 Task: Create a due date automation trigger when advanced on, on the monday of the week a card is due add dates starting this week at 11:00 AM.
Action: Mouse moved to (1075, 89)
Screenshot: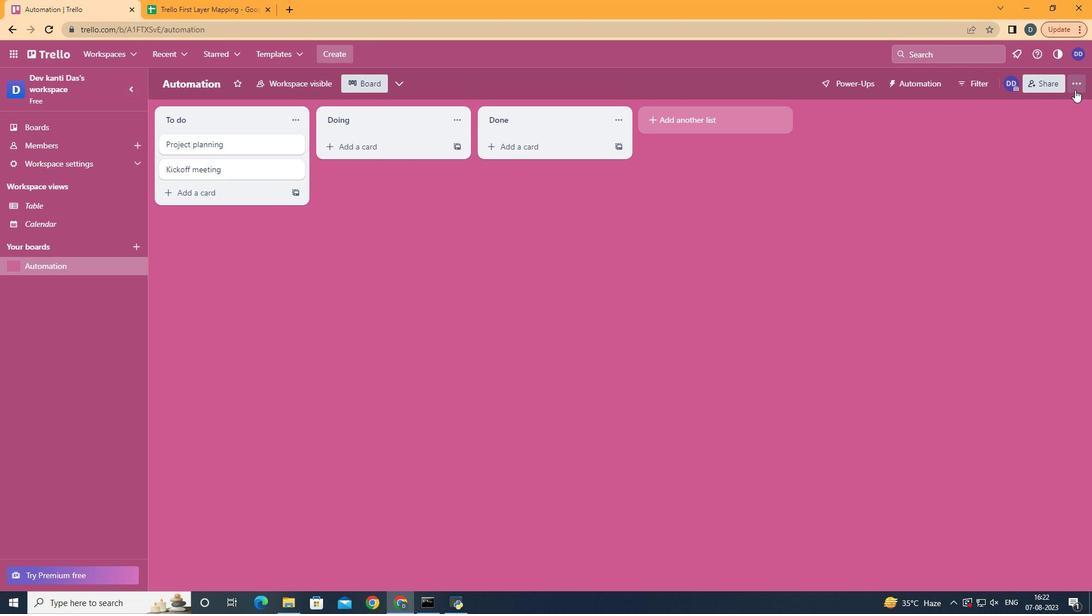 
Action: Mouse pressed left at (1075, 89)
Screenshot: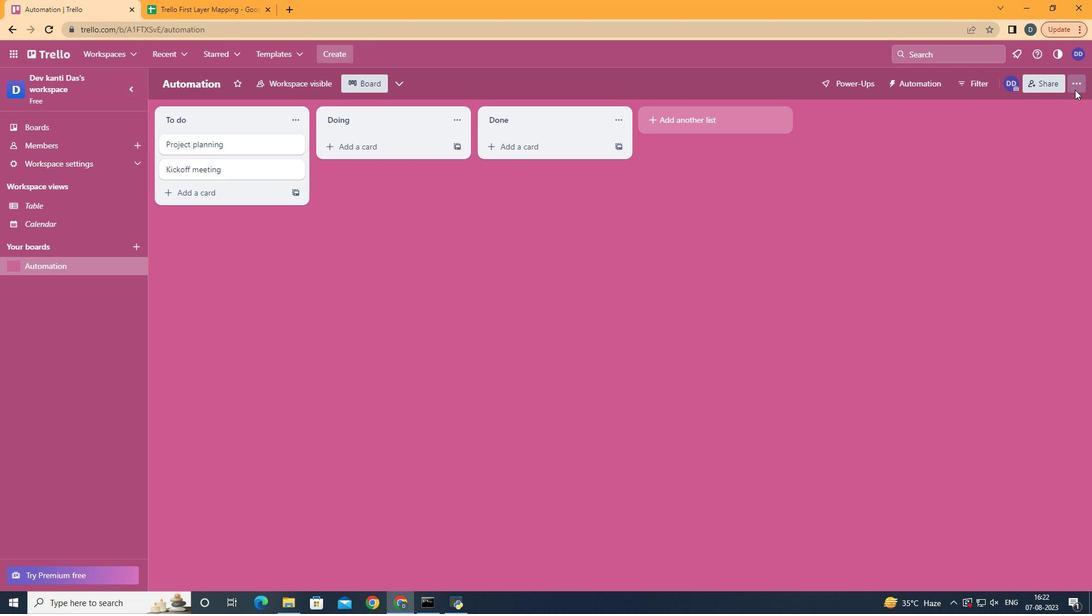 
Action: Mouse moved to (1004, 240)
Screenshot: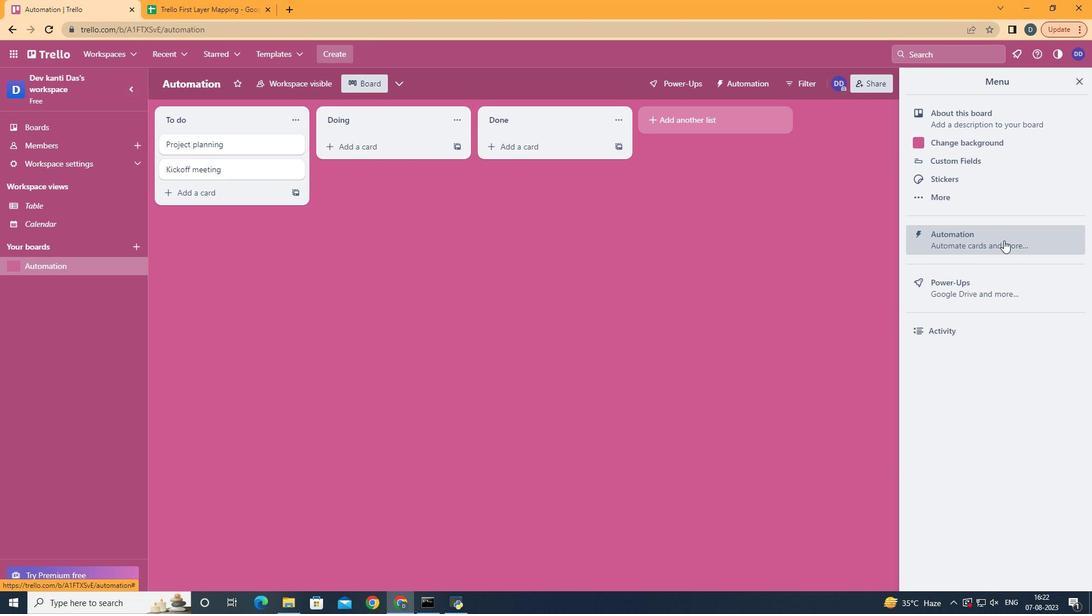 
Action: Mouse pressed left at (1004, 240)
Screenshot: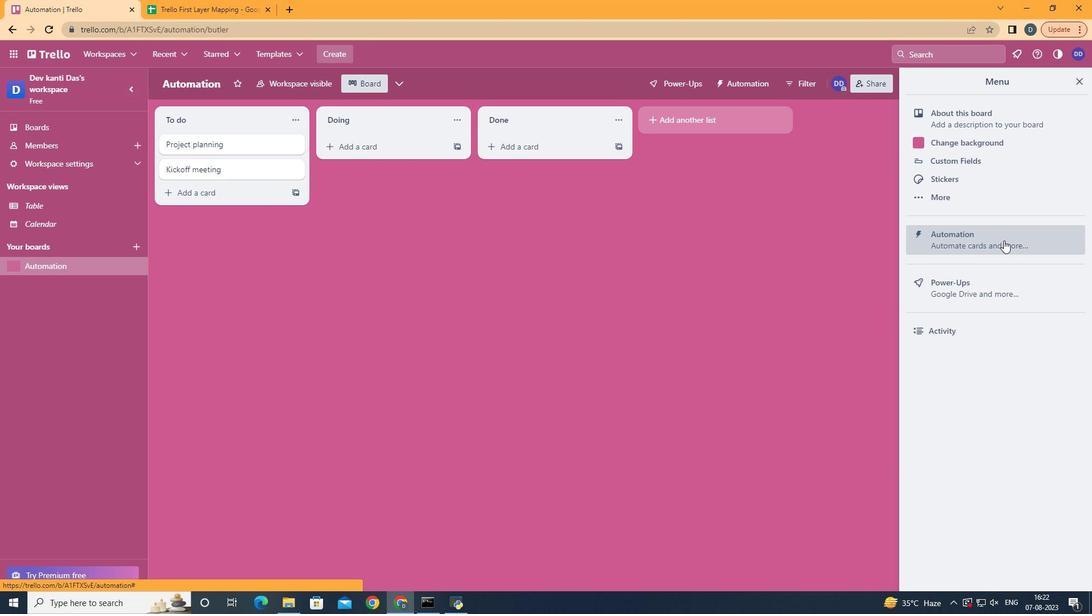 
Action: Mouse moved to (216, 232)
Screenshot: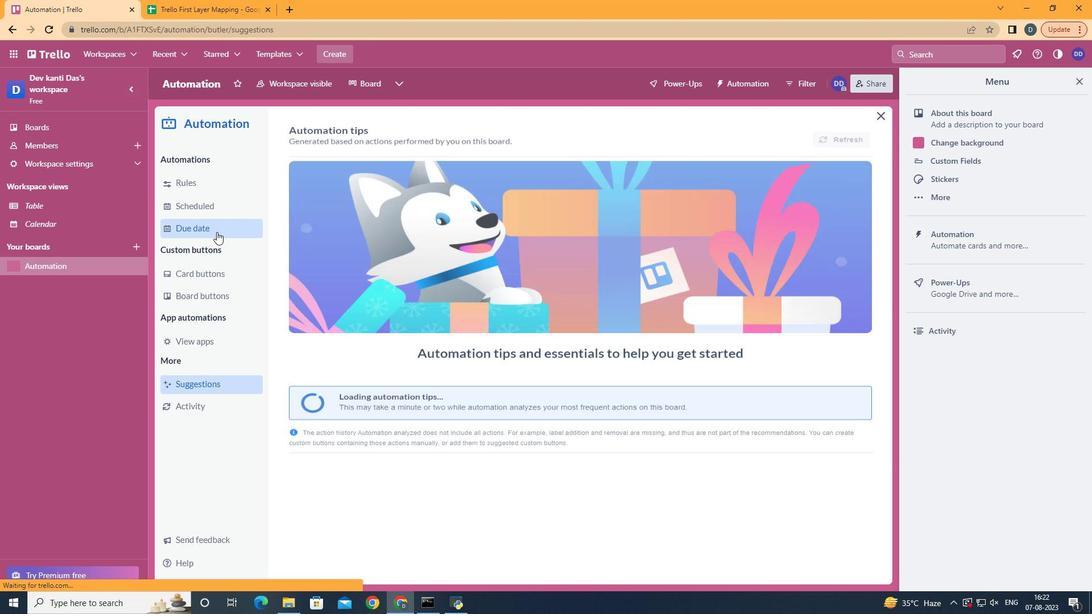 
Action: Mouse pressed left at (216, 232)
Screenshot: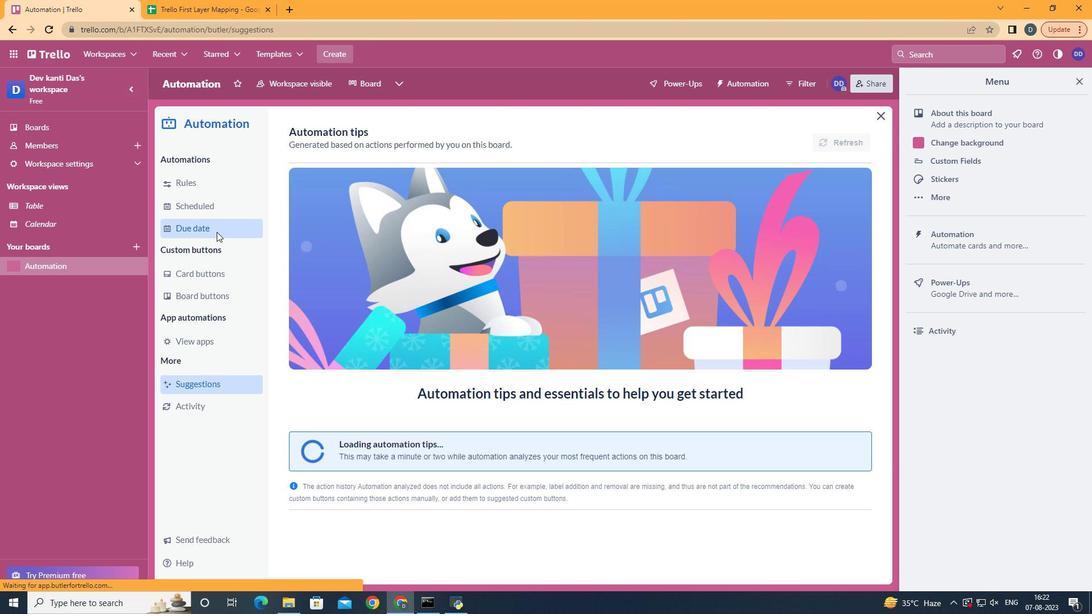 
Action: Mouse moved to (806, 138)
Screenshot: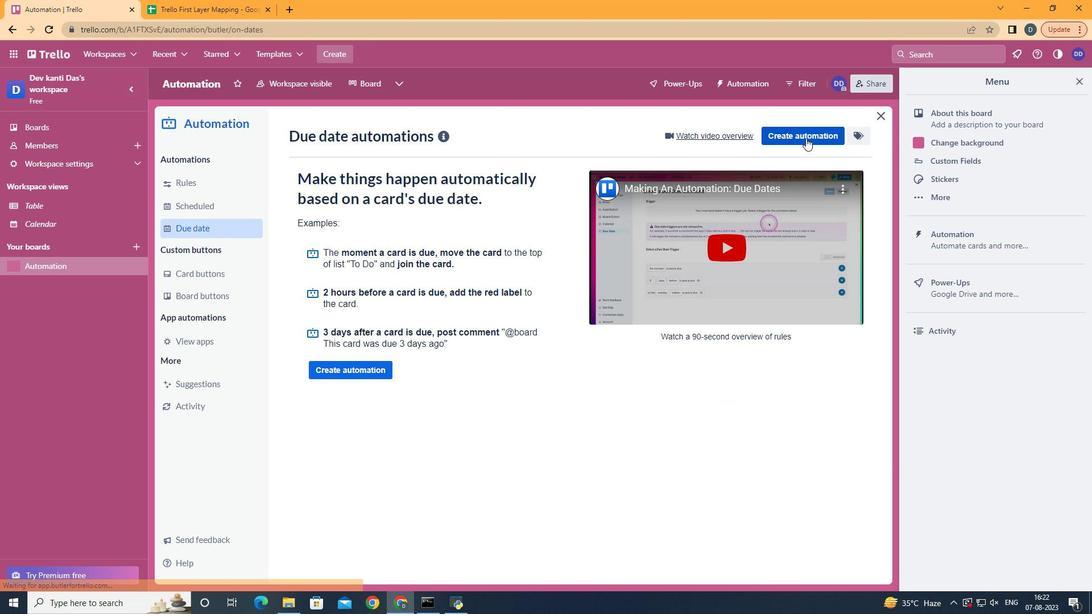 
Action: Mouse pressed left at (806, 138)
Screenshot: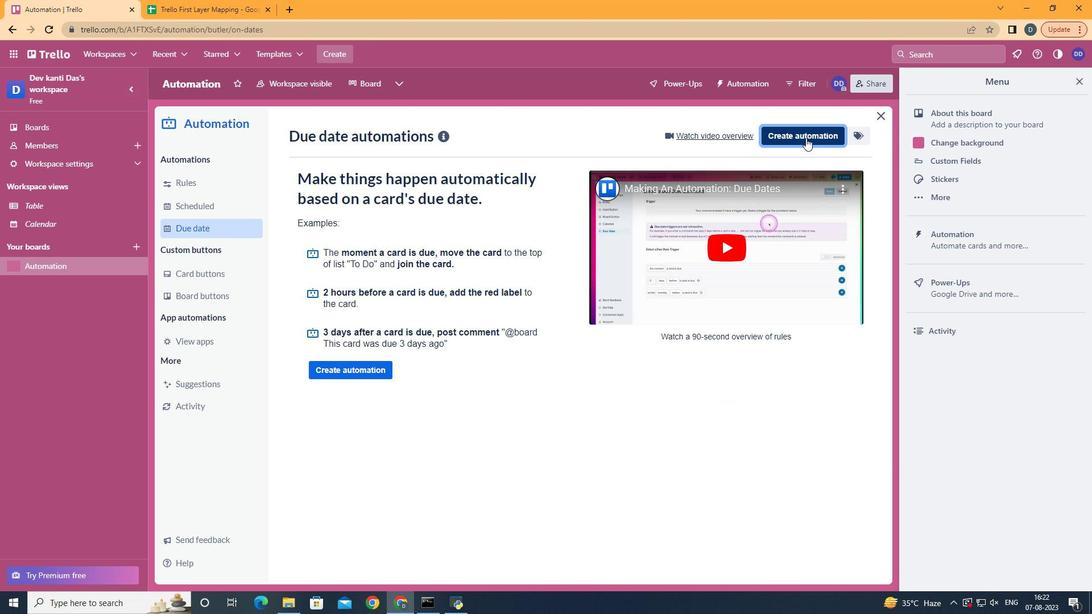 
Action: Mouse moved to (576, 248)
Screenshot: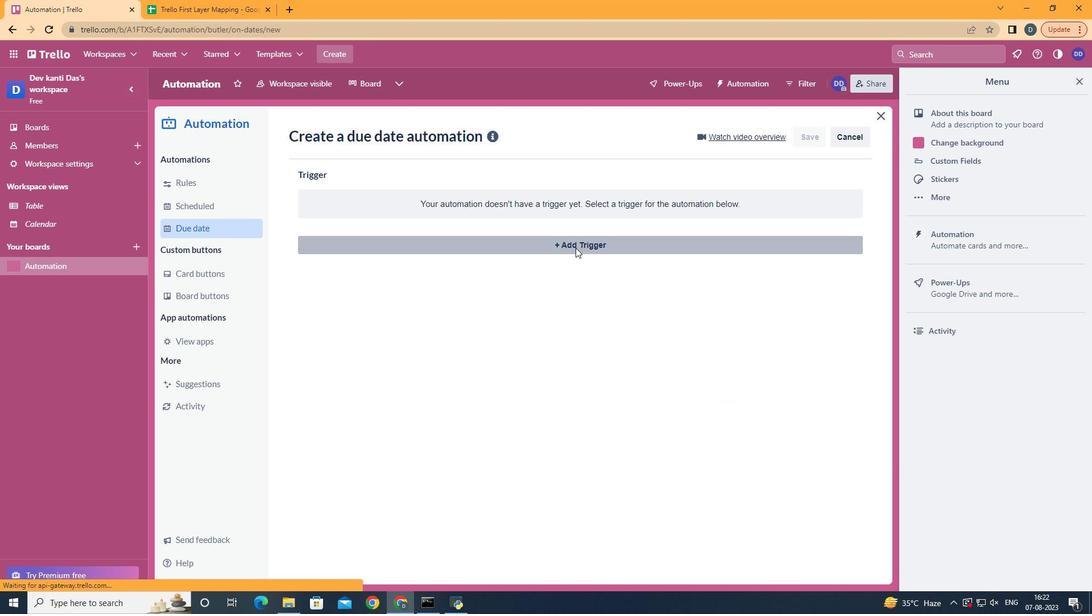 
Action: Mouse pressed left at (576, 248)
Screenshot: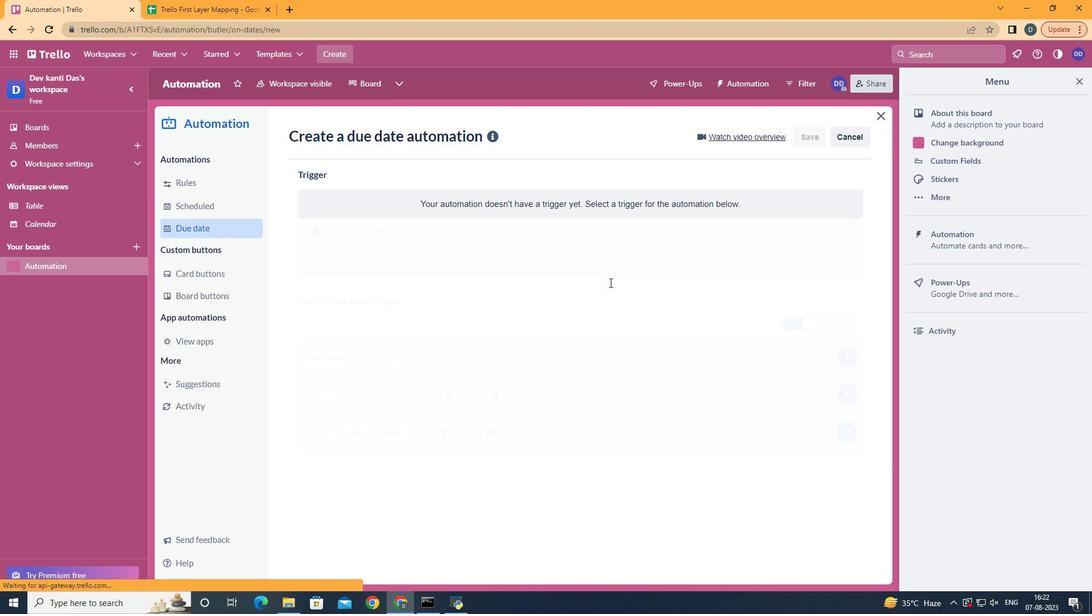 
Action: Mouse moved to (367, 295)
Screenshot: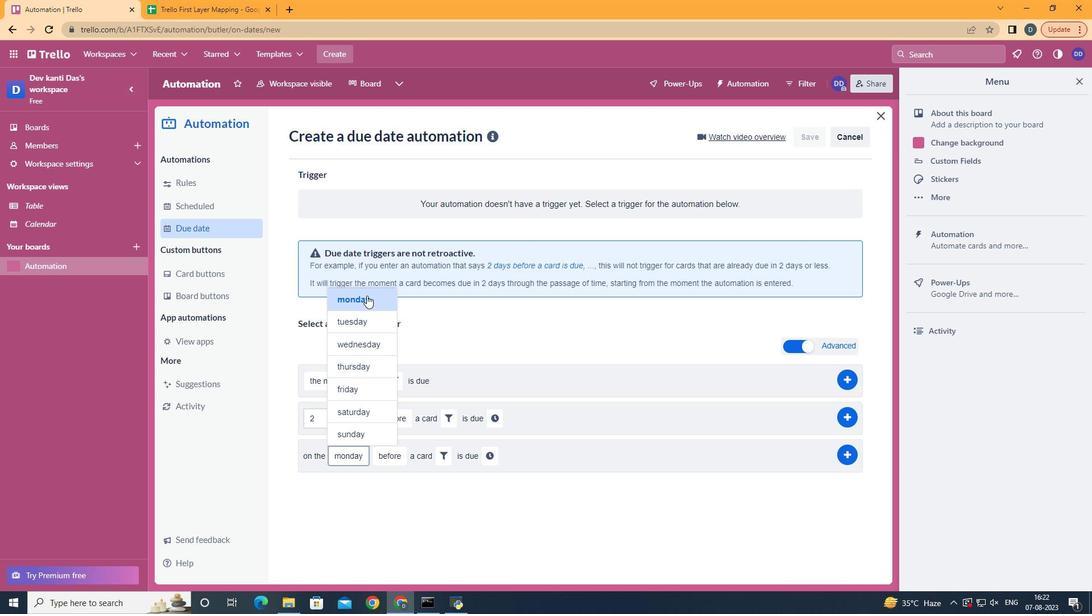 
Action: Mouse pressed left at (367, 295)
Screenshot: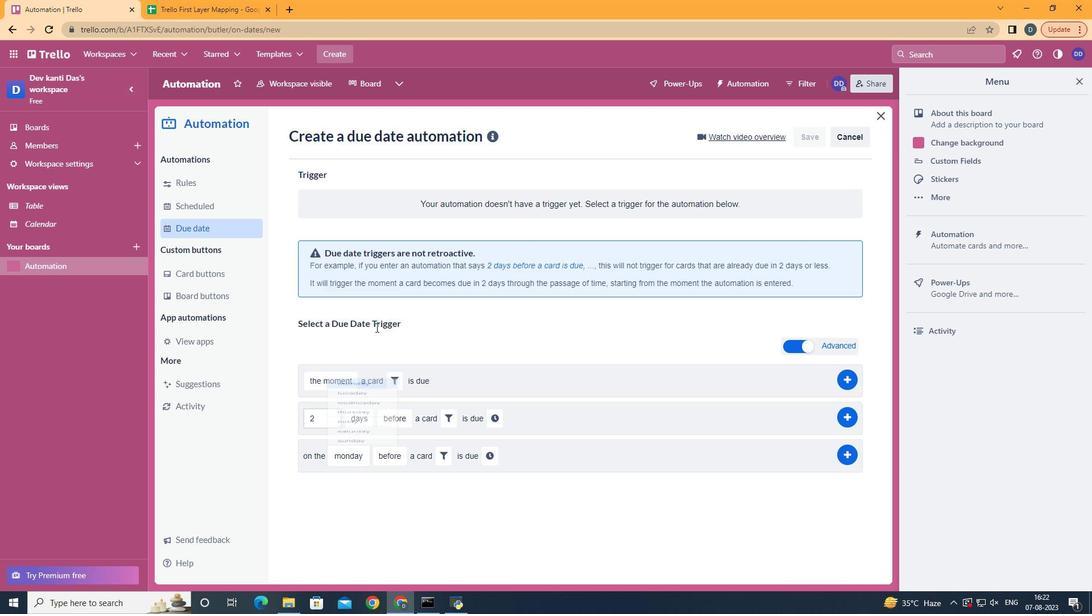 
Action: Mouse moved to (422, 516)
Screenshot: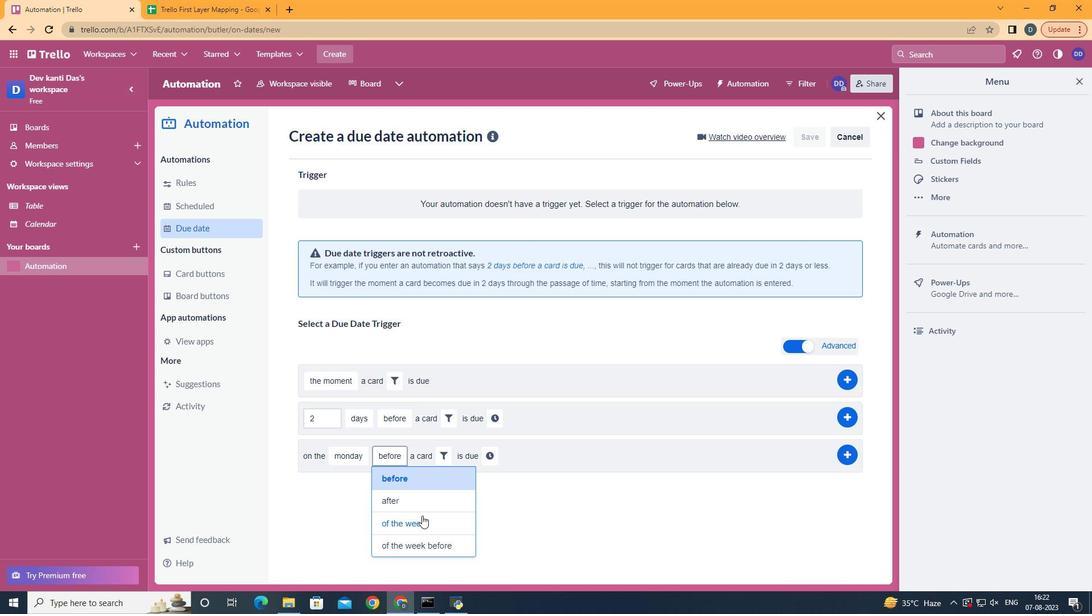 
Action: Mouse pressed left at (422, 516)
Screenshot: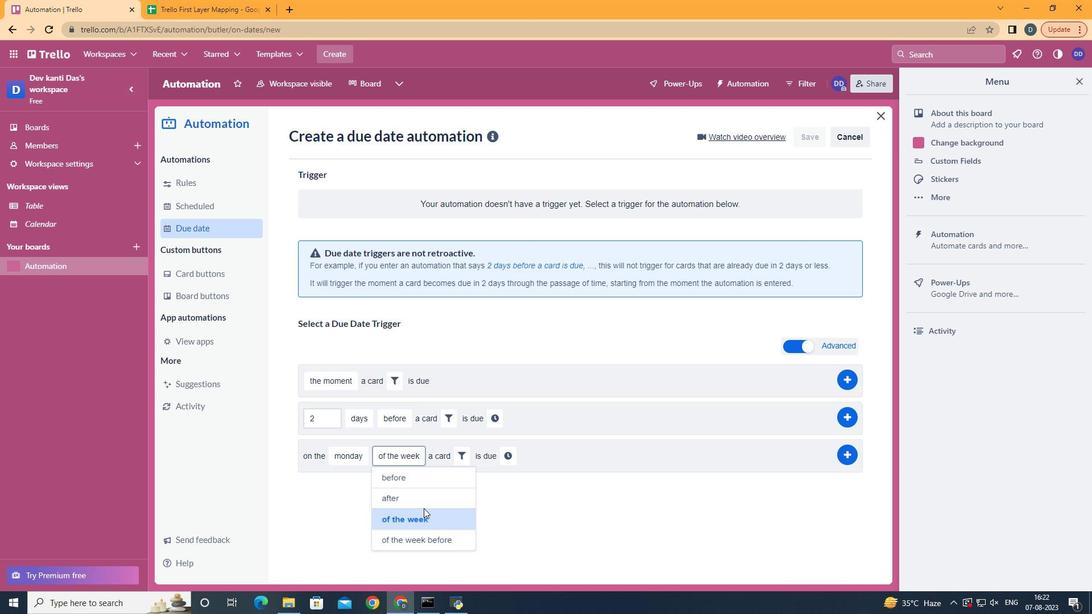 
Action: Mouse moved to (453, 459)
Screenshot: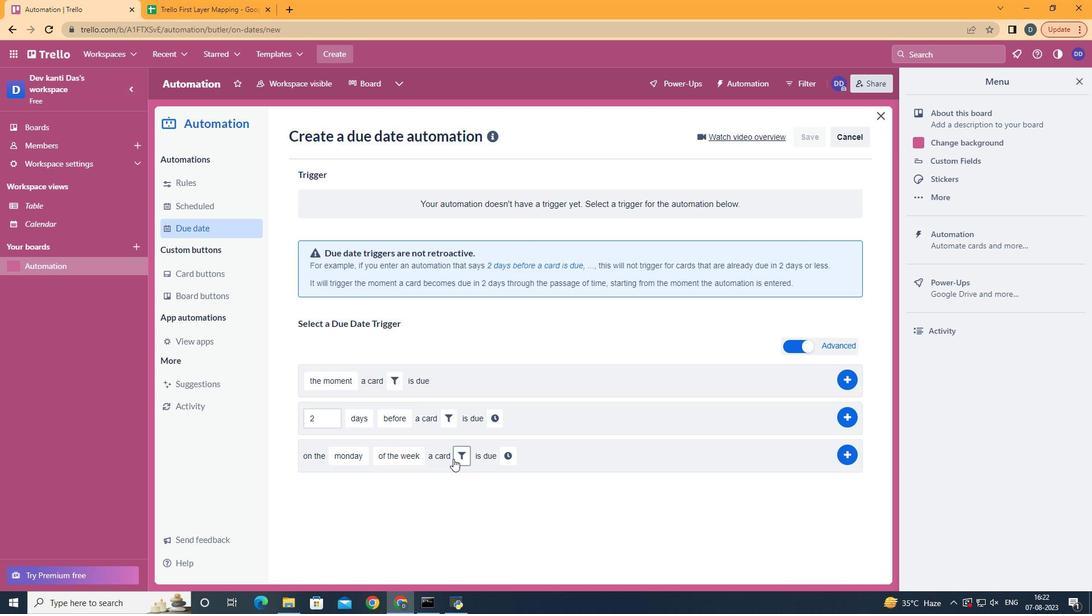 
Action: Mouse pressed left at (453, 459)
Screenshot: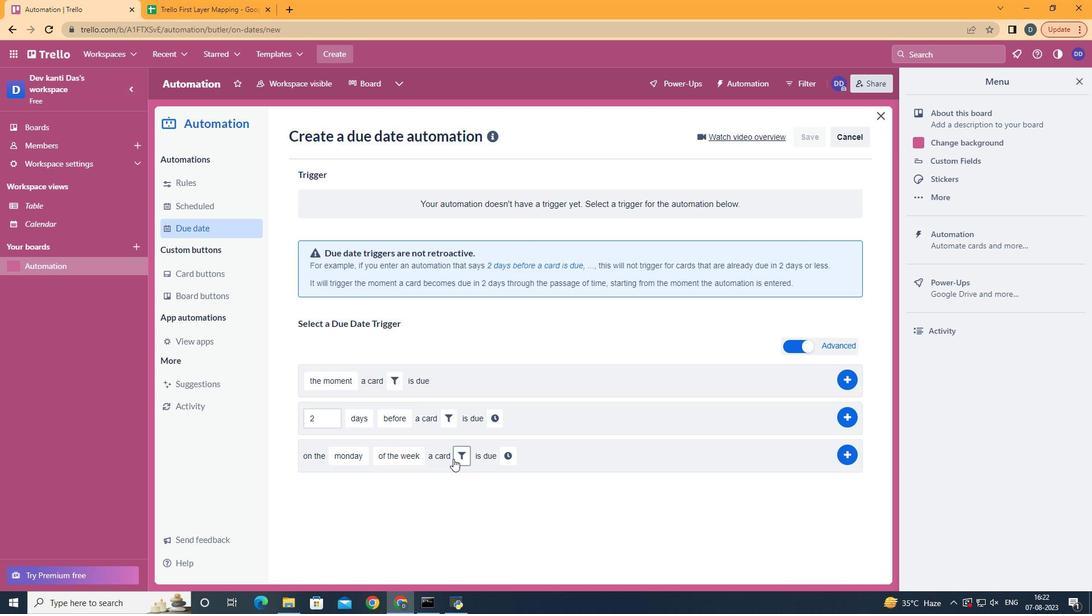 
Action: Mouse moved to (518, 493)
Screenshot: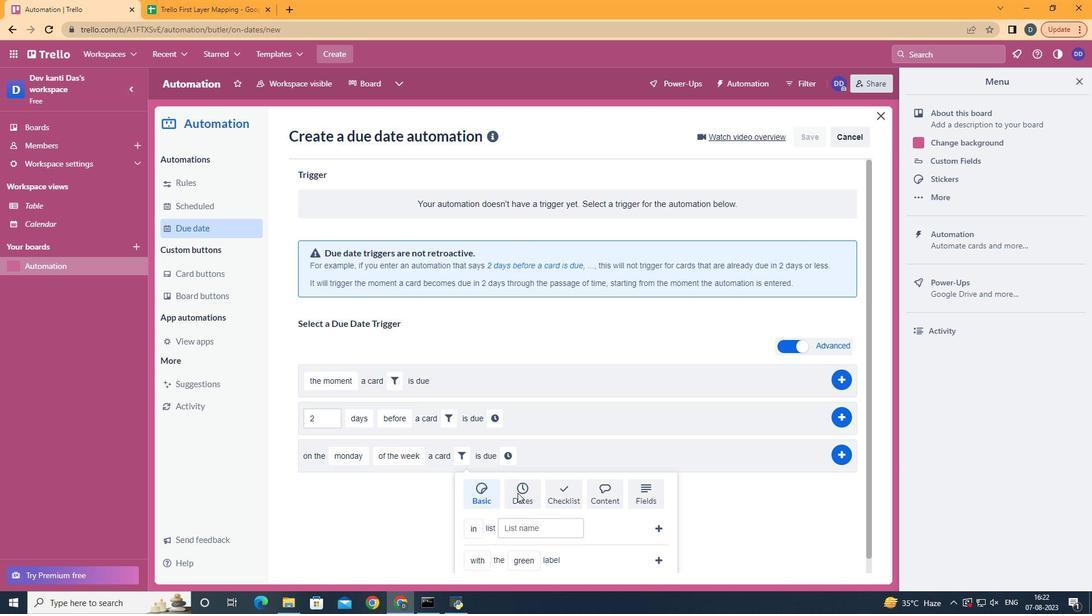 
Action: Mouse pressed left at (518, 493)
Screenshot: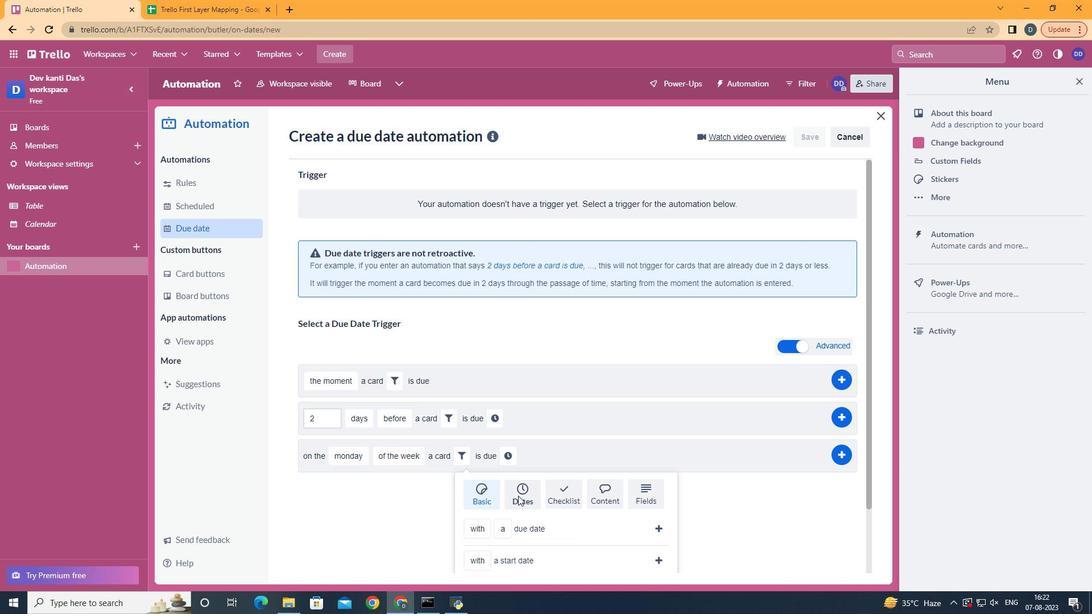 
Action: Mouse moved to (518, 496)
Screenshot: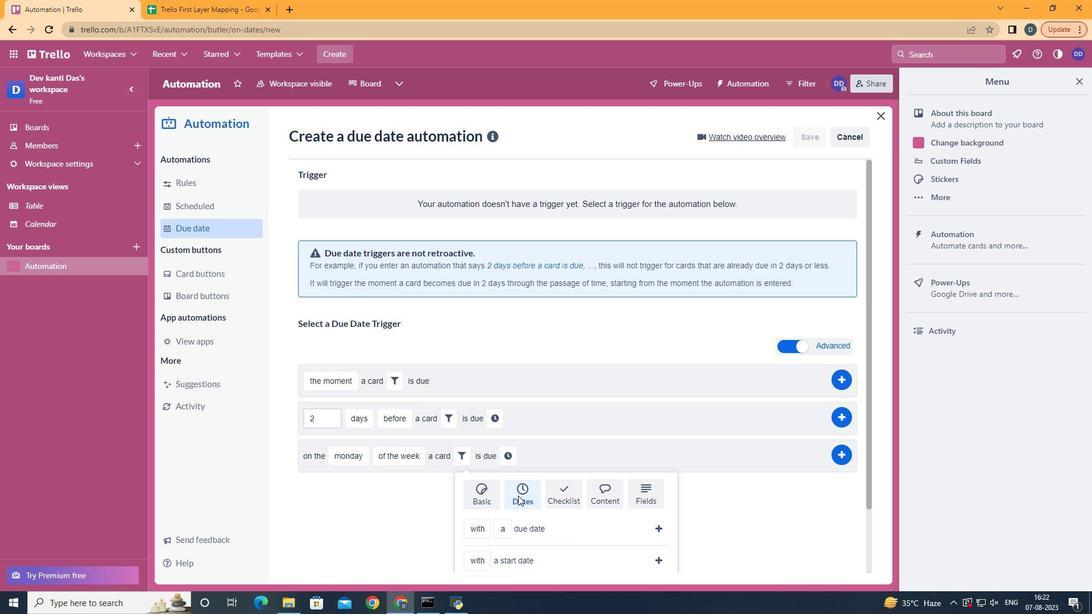 
Action: Mouse scrolled (518, 495) with delta (0, 0)
Screenshot: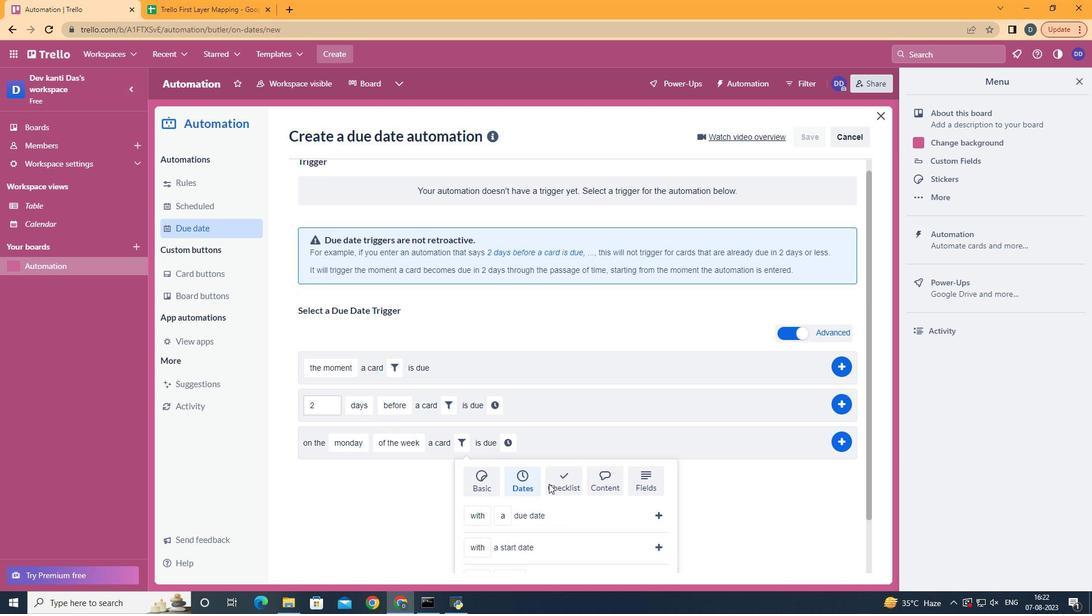 
Action: Mouse scrolled (518, 495) with delta (0, 0)
Screenshot: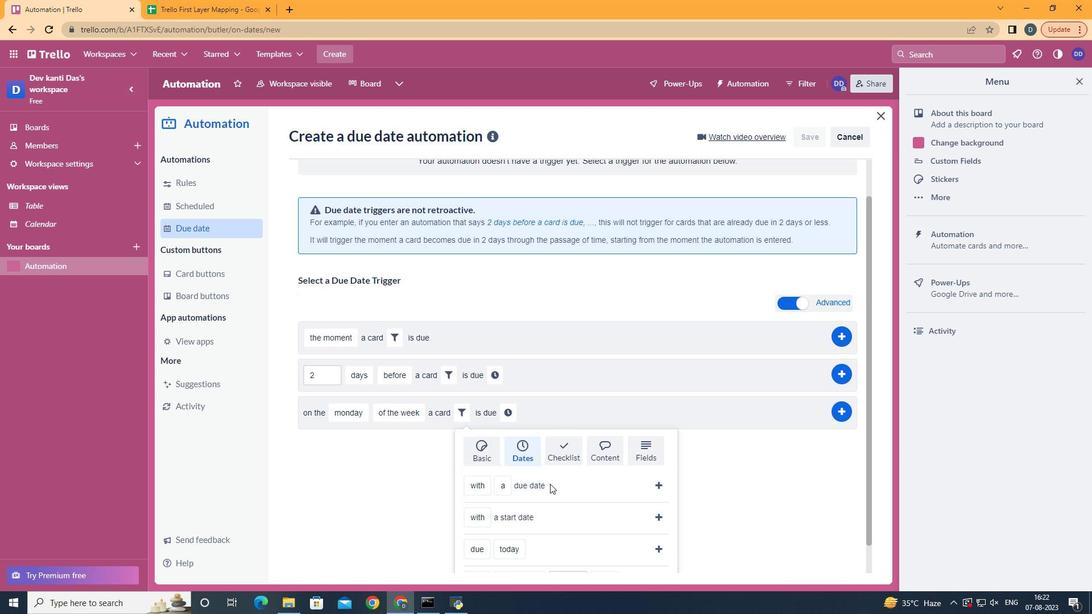 
Action: Mouse scrolled (518, 495) with delta (0, 0)
Screenshot: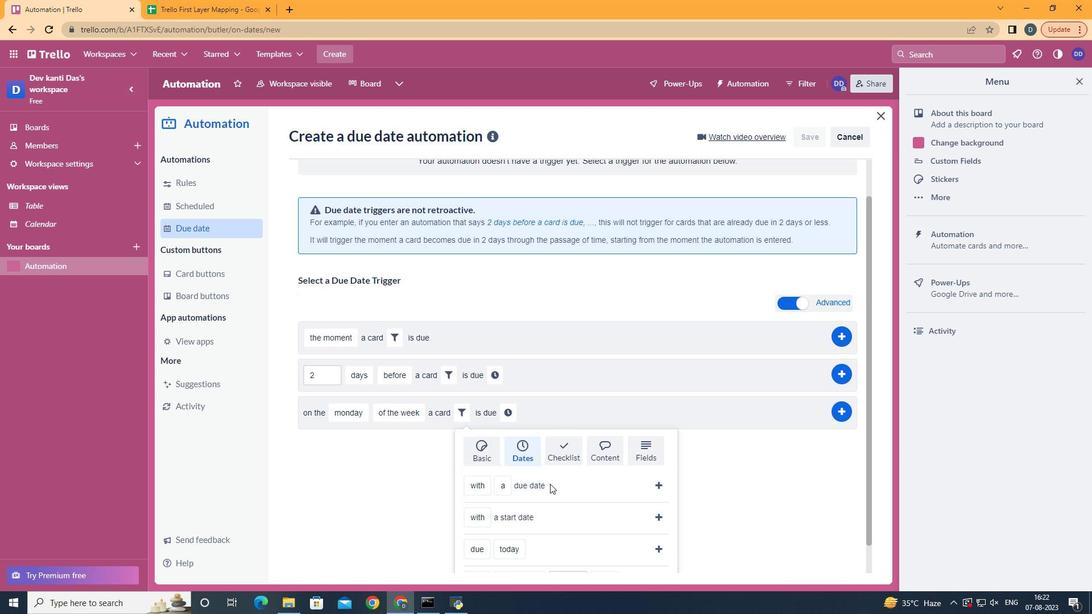 
Action: Mouse moved to (499, 475)
Screenshot: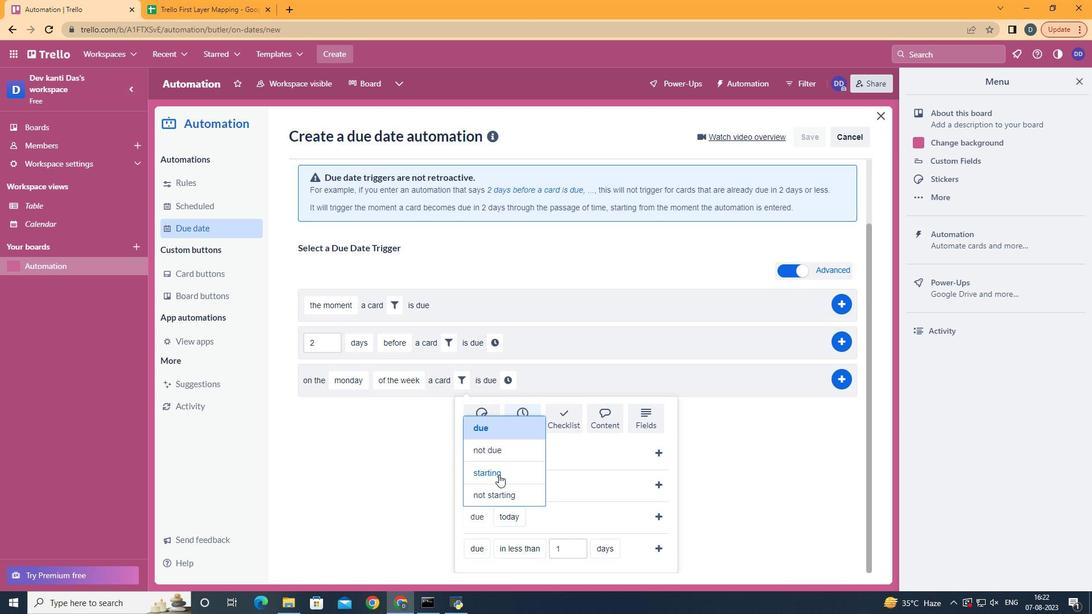 
Action: Mouse pressed left at (499, 475)
Screenshot: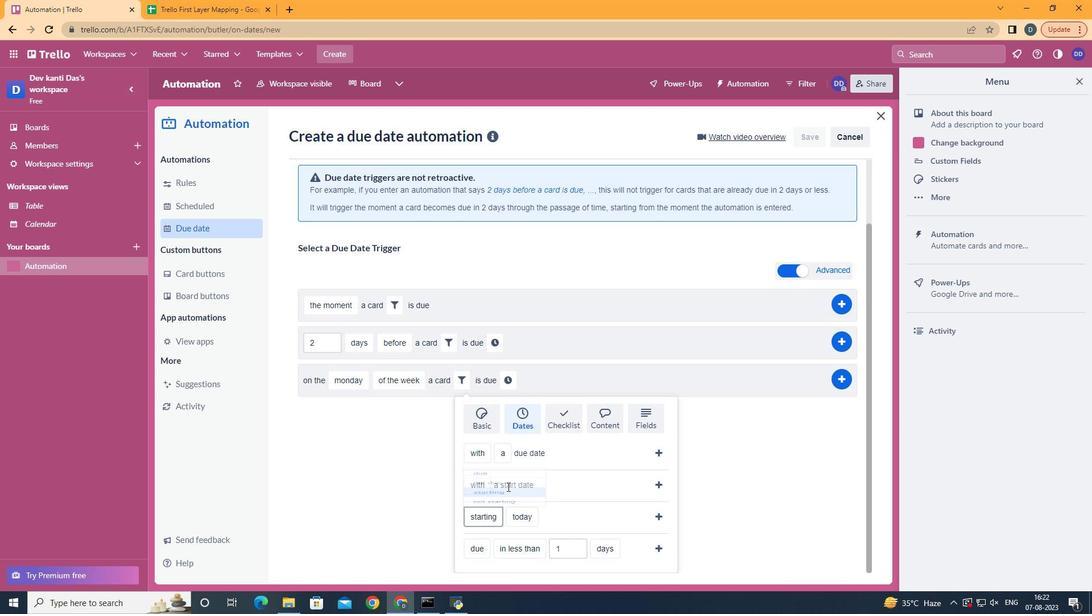 
Action: Mouse moved to (539, 467)
Screenshot: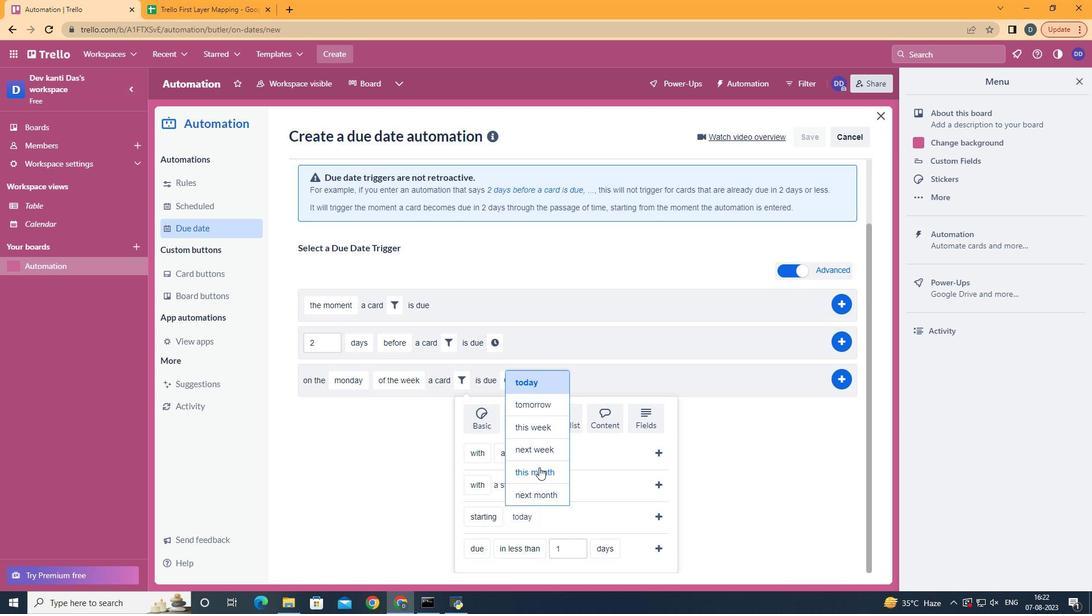 
Action: Mouse pressed left at (539, 467)
Screenshot: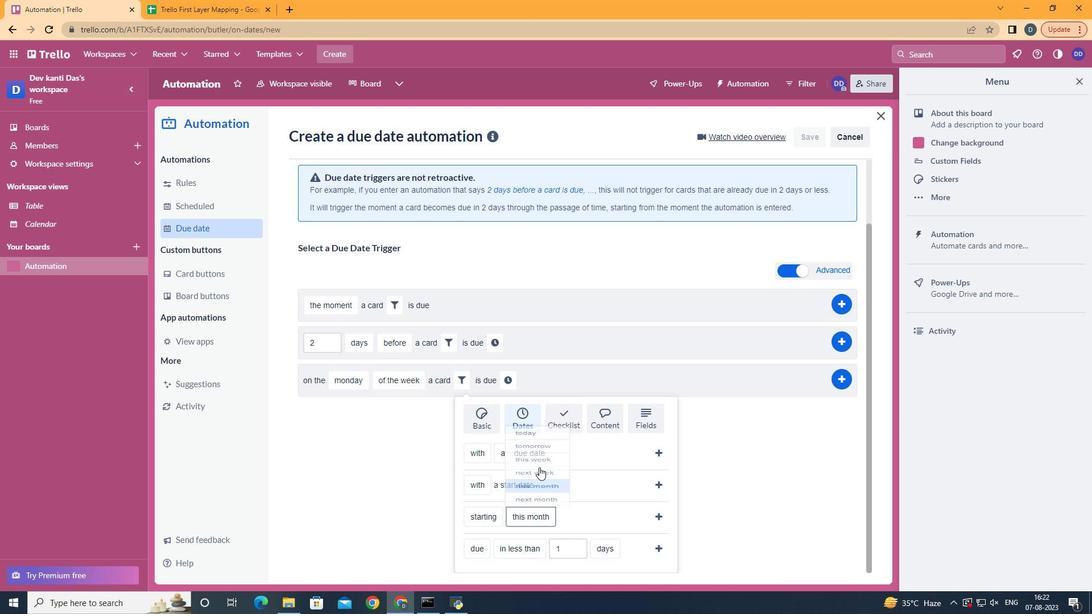 
Action: Mouse moved to (548, 403)
Screenshot: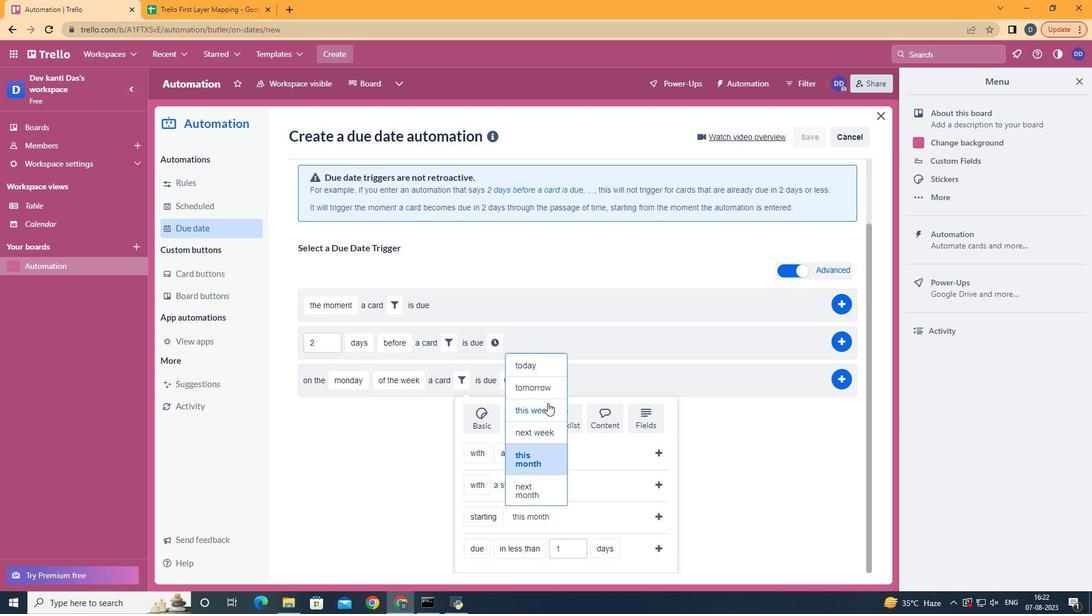 
Action: Mouse pressed left at (548, 403)
Screenshot: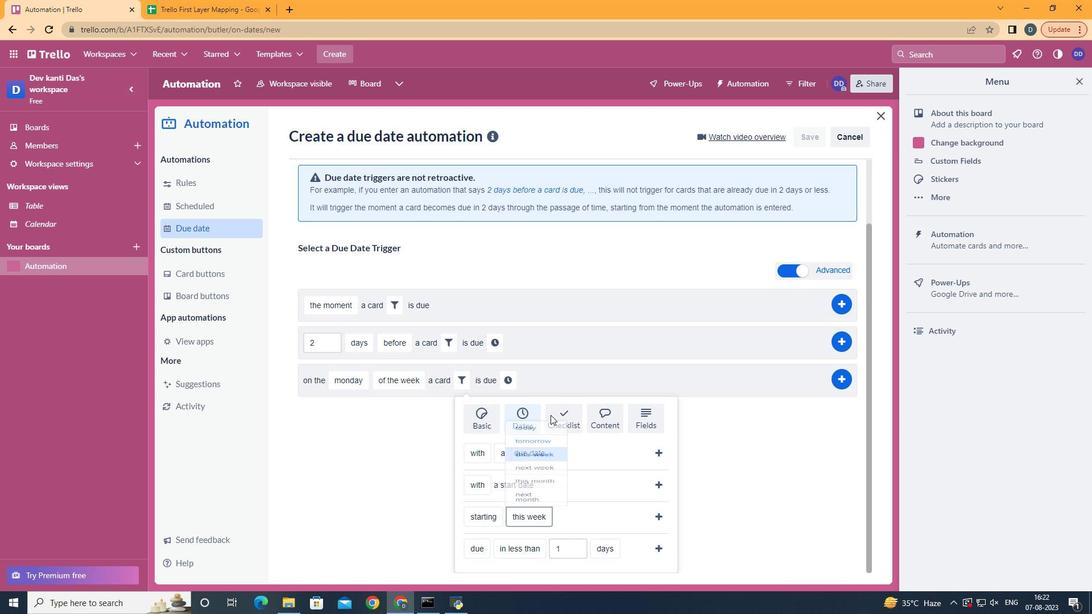 
Action: Mouse moved to (656, 517)
Screenshot: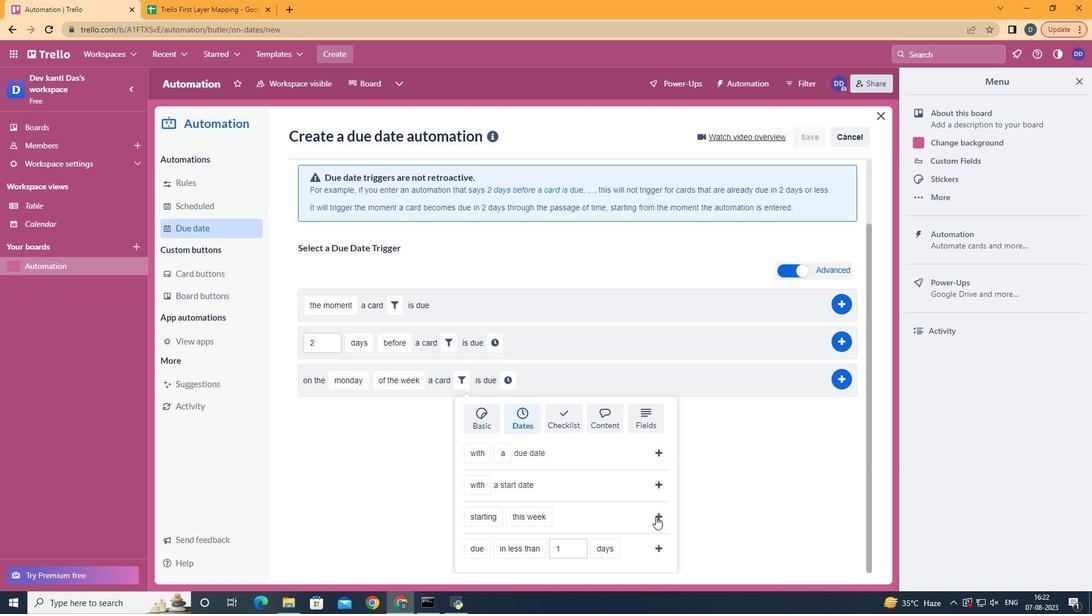 
Action: Mouse pressed left at (656, 517)
Screenshot: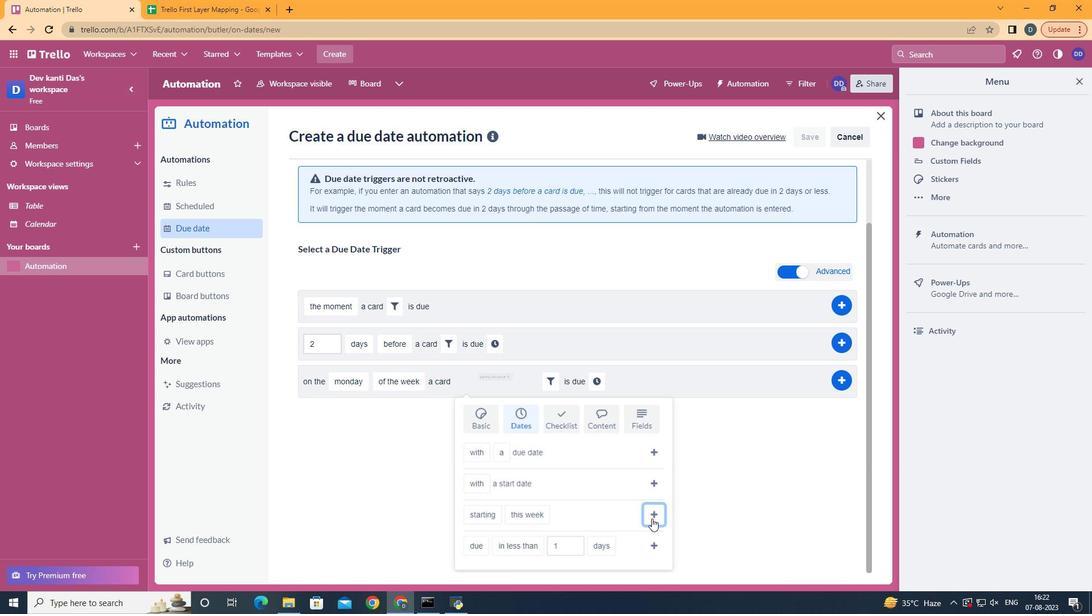 
Action: Mouse moved to (603, 454)
Screenshot: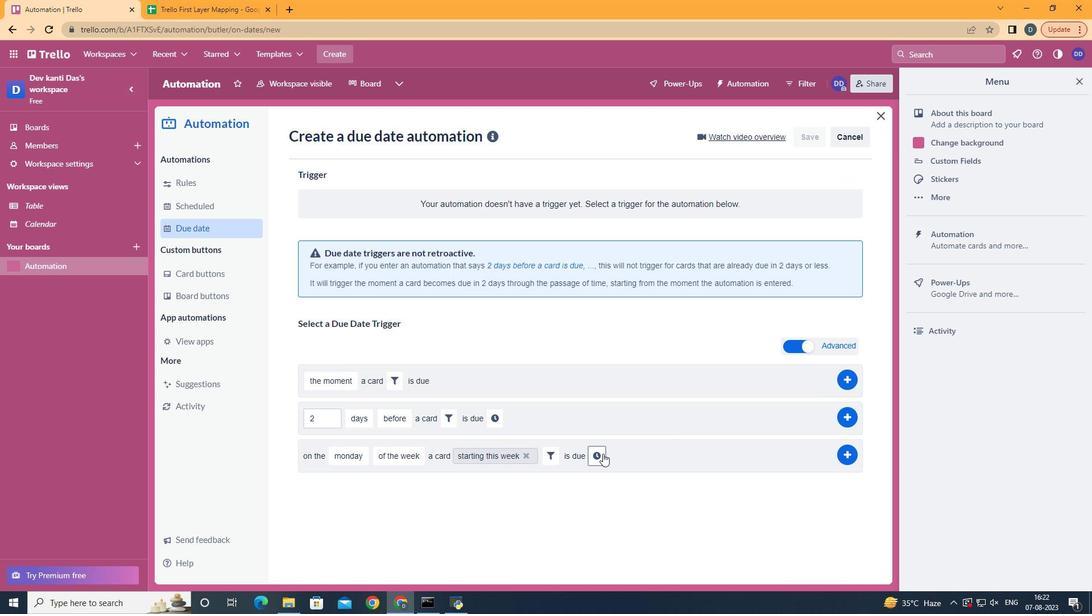 
Action: Mouse pressed left at (603, 454)
Screenshot: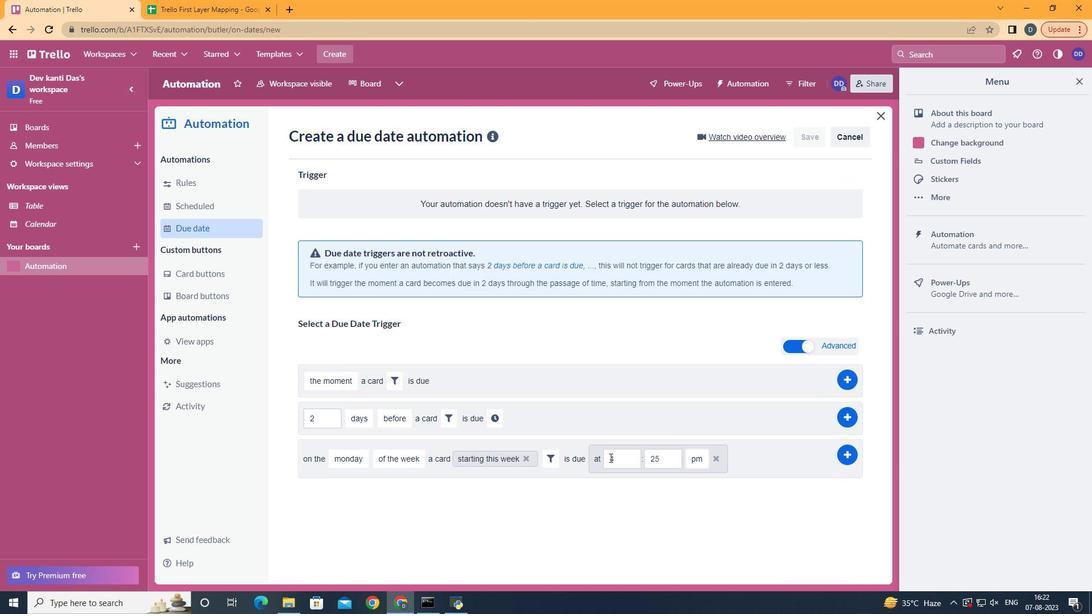 
Action: Mouse moved to (625, 462)
Screenshot: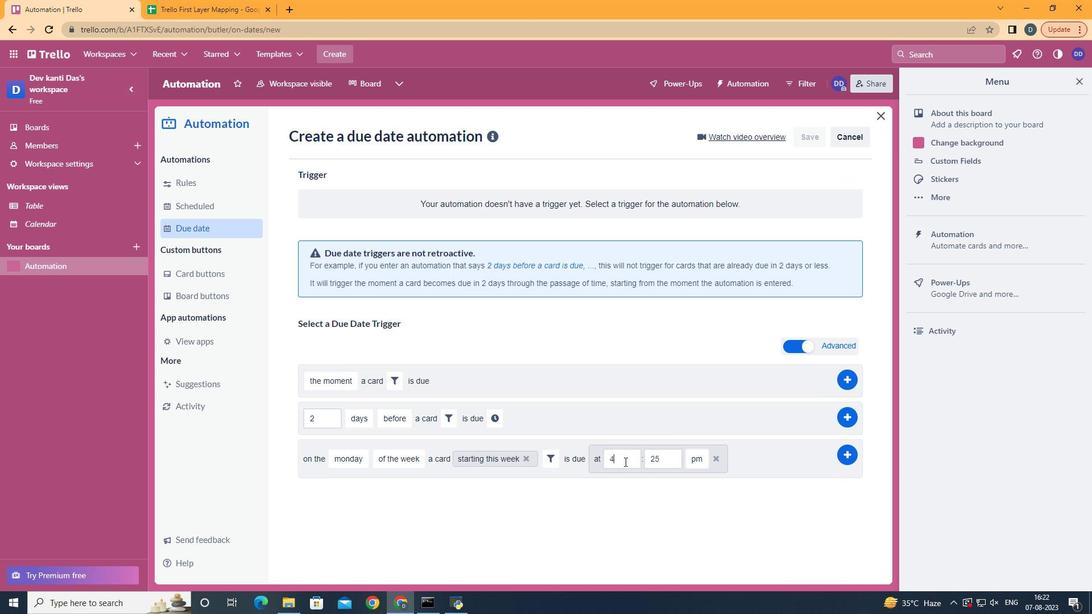 
Action: Mouse pressed left at (625, 462)
Screenshot: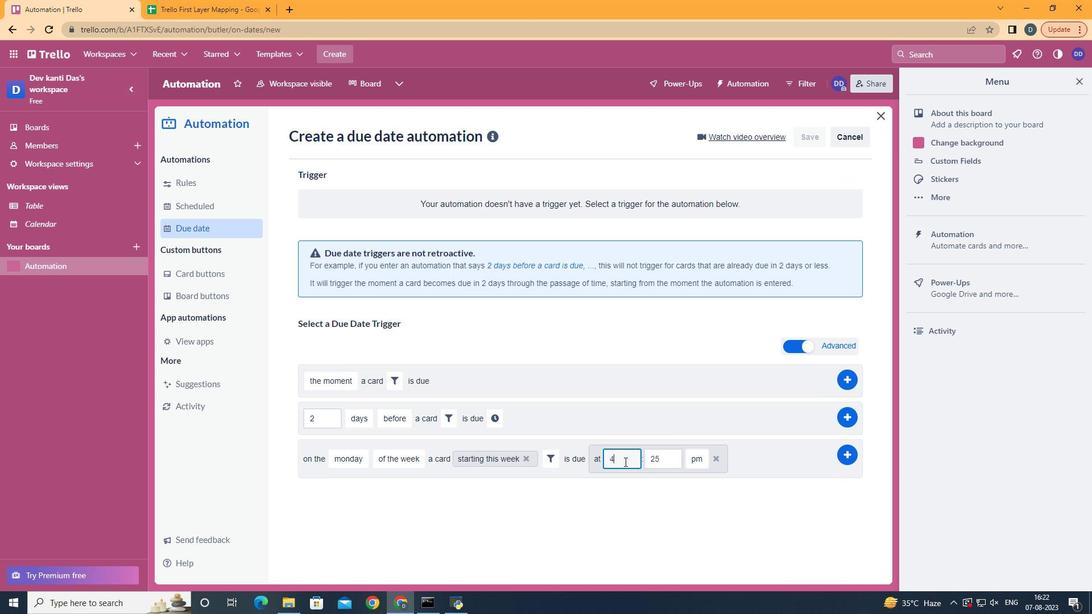 
Action: Key pressed <Key.backspace>11
Screenshot: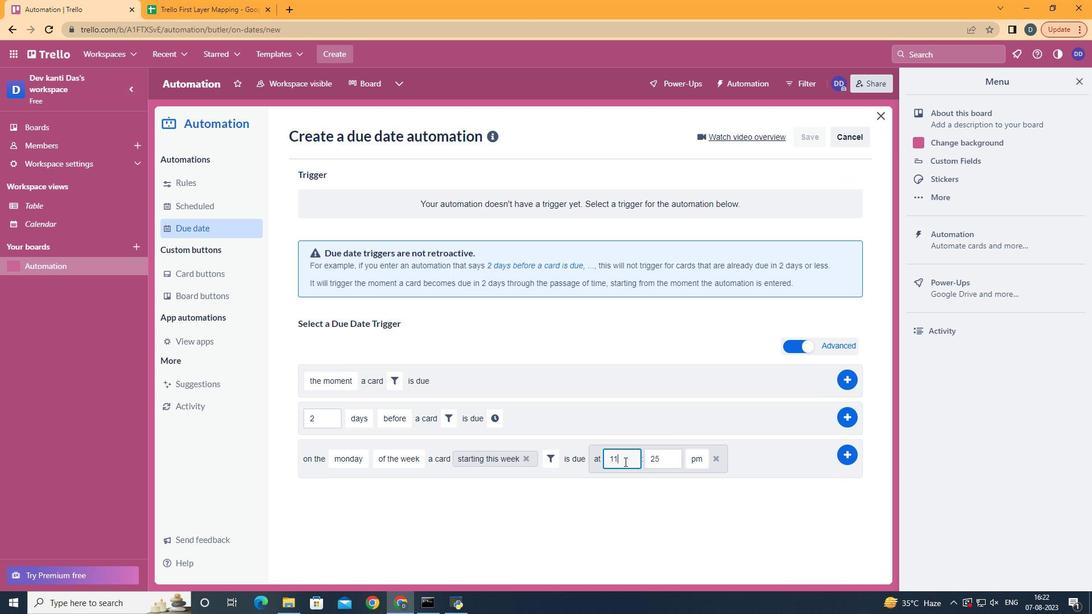 
Action: Mouse moved to (676, 461)
Screenshot: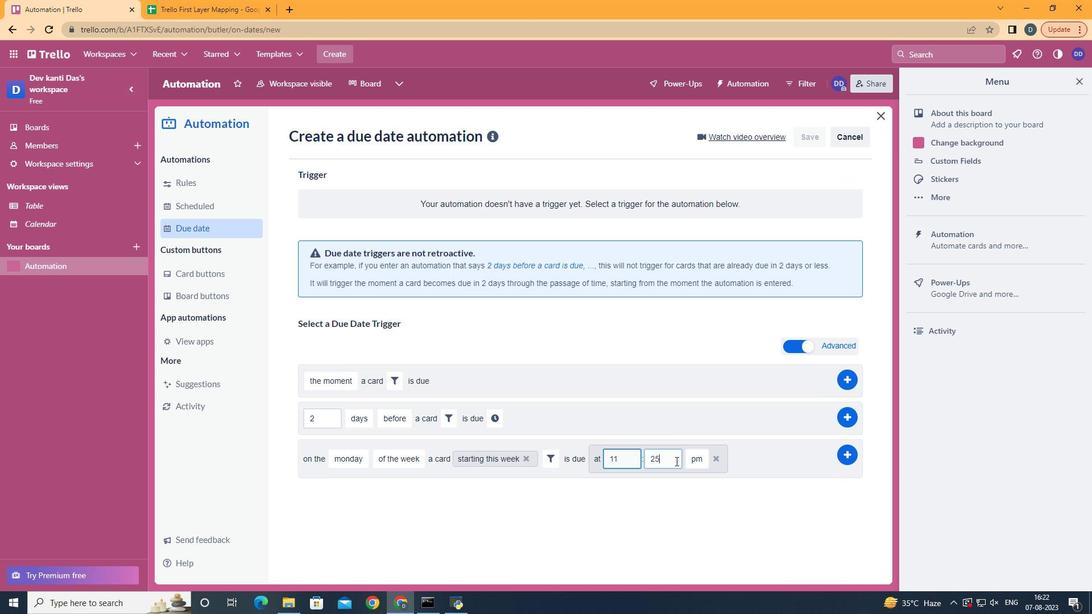 
Action: Mouse pressed left at (676, 461)
Screenshot: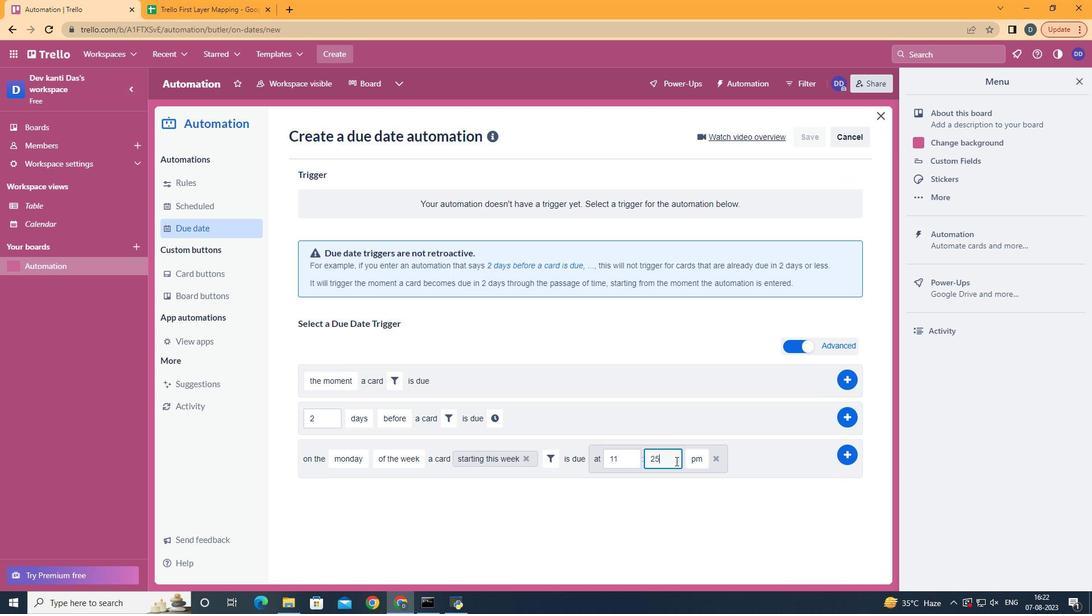 
Action: Key pressed <Key.backspace>
Screenshot: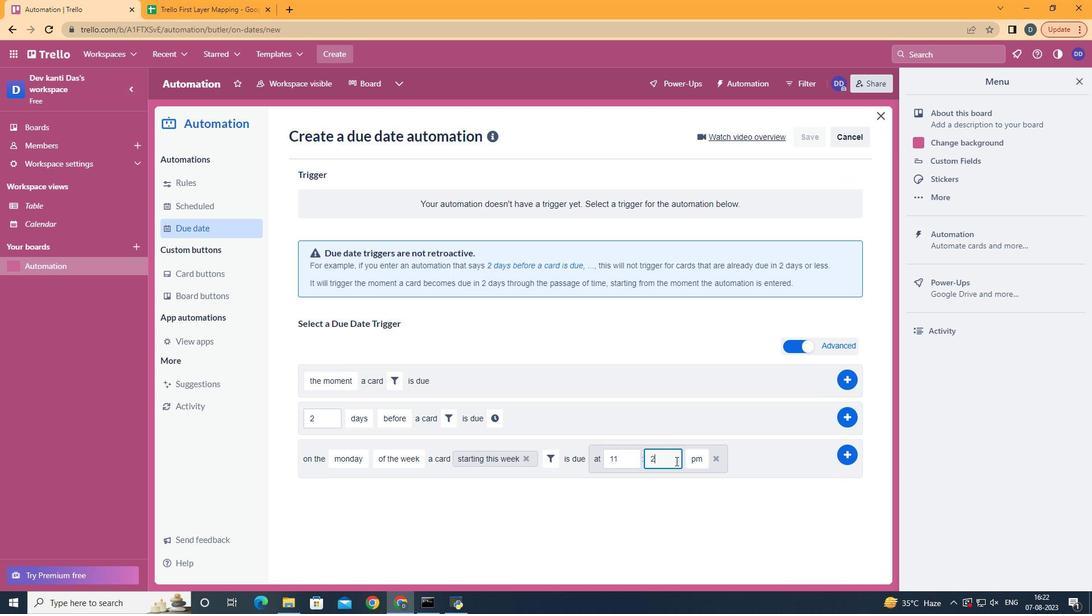 
Action: Mouse moved to (676, 461)
Screenshot: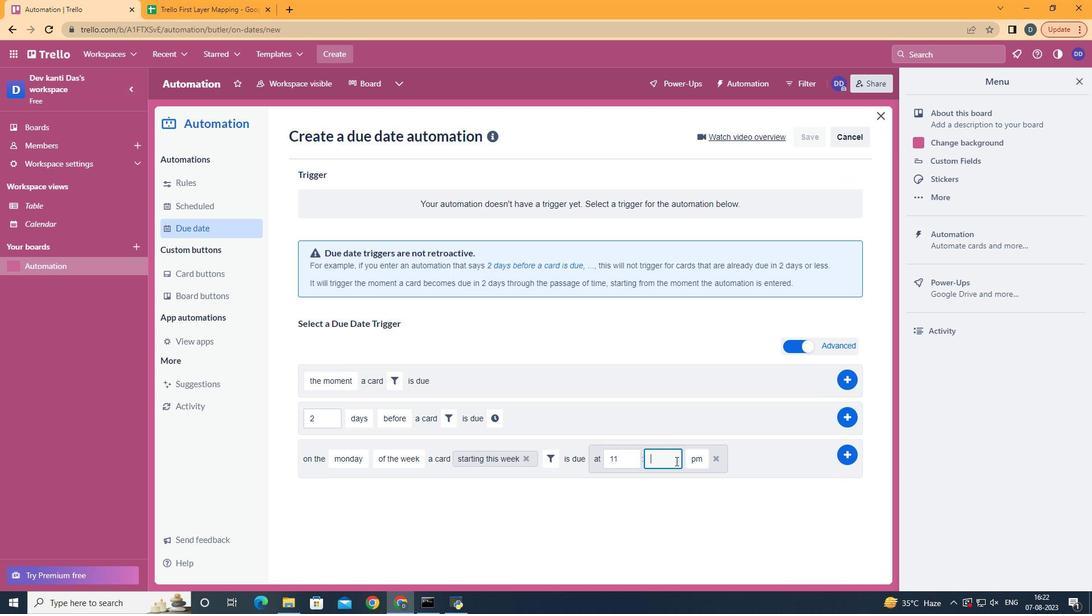 
Action: Key pressed <Key.backspace>00
Screenshot: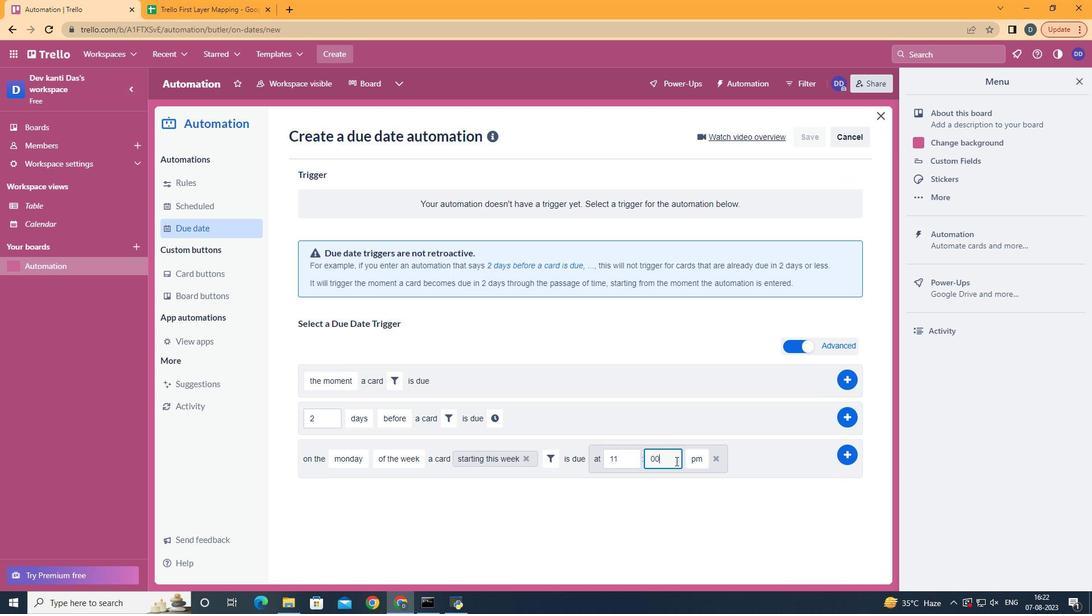 
Action: Mouse moved to (705, 479)
Screenshot: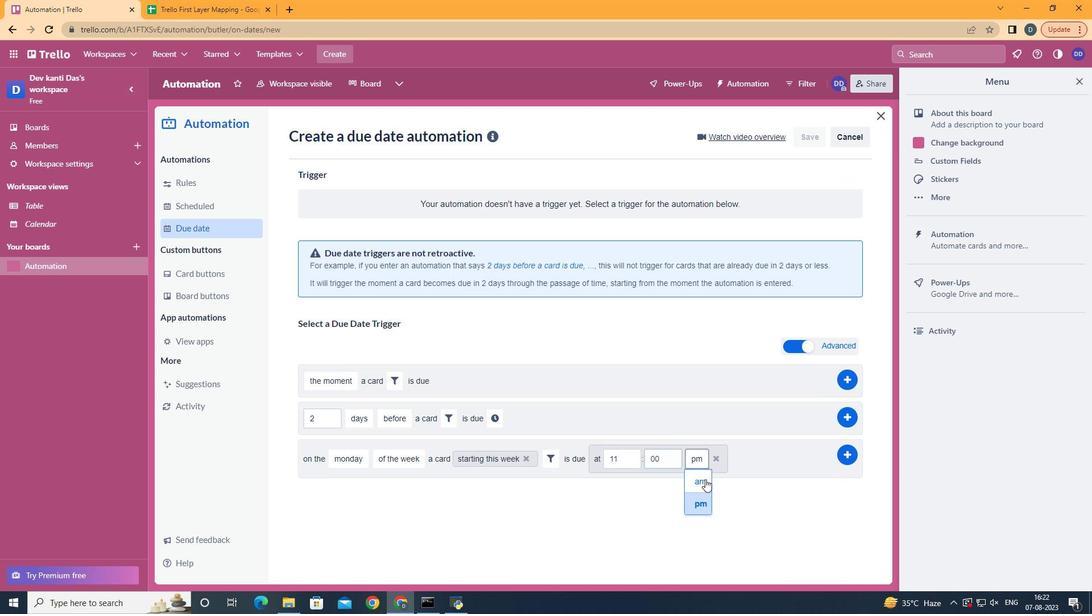 
Action: Mouse pressed left at (705, 479)
Screenshot: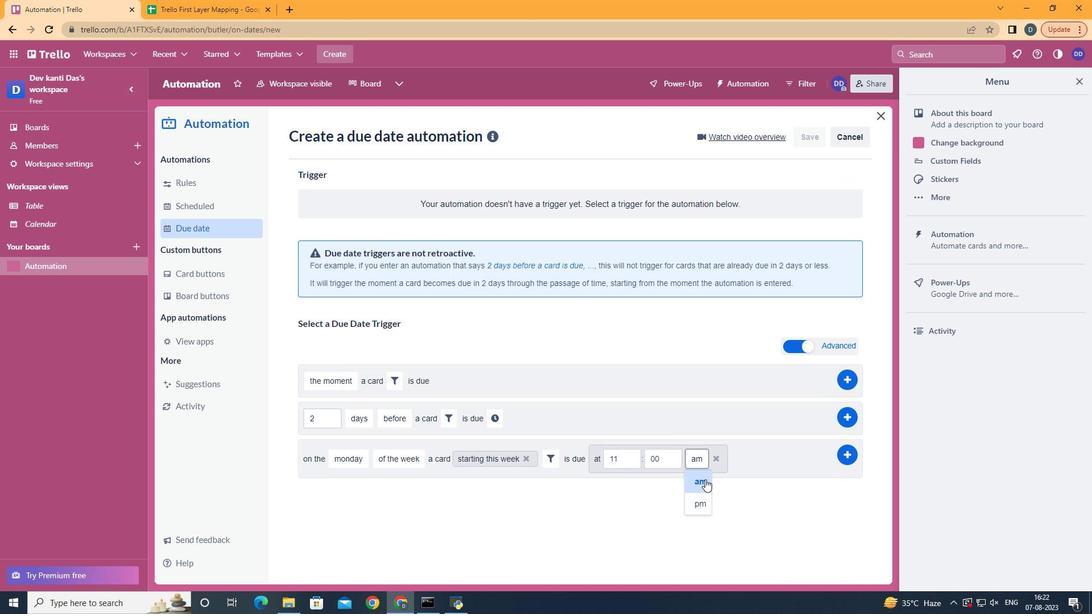 
Action: Mouse moved to (845, 454)
Screenshot: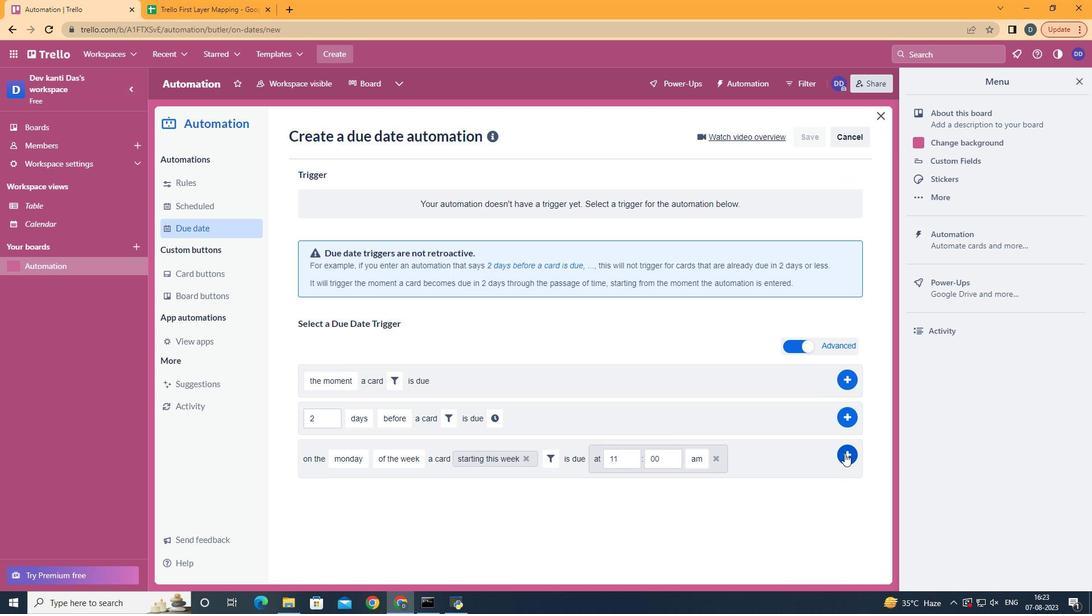 
Action: Mouse pressed left at (845, 454)
Screenshot: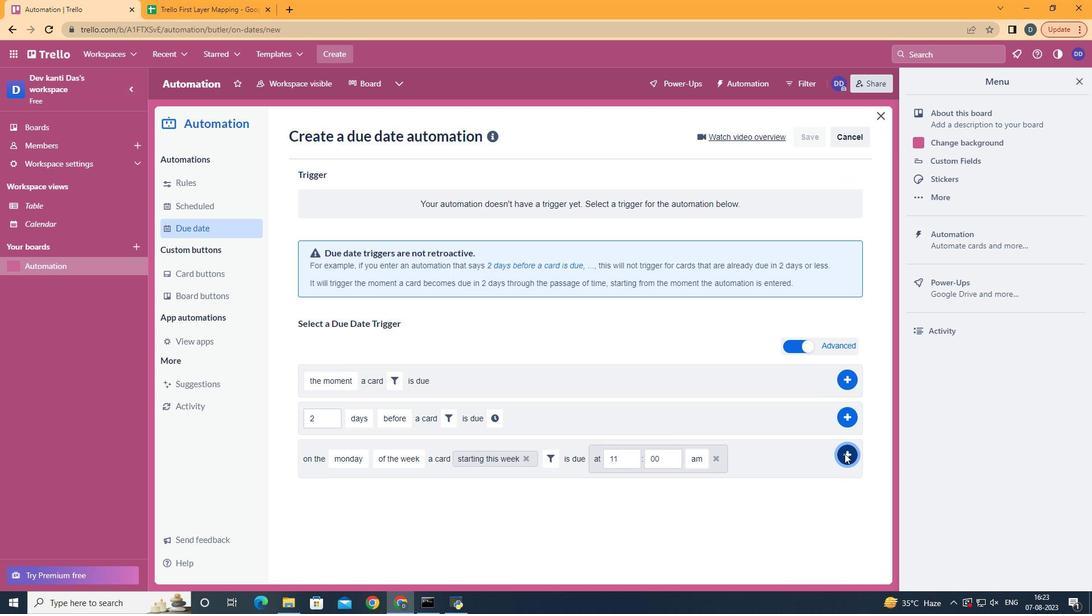 
Action: Mouse moved to (603, 200)
Screenshot: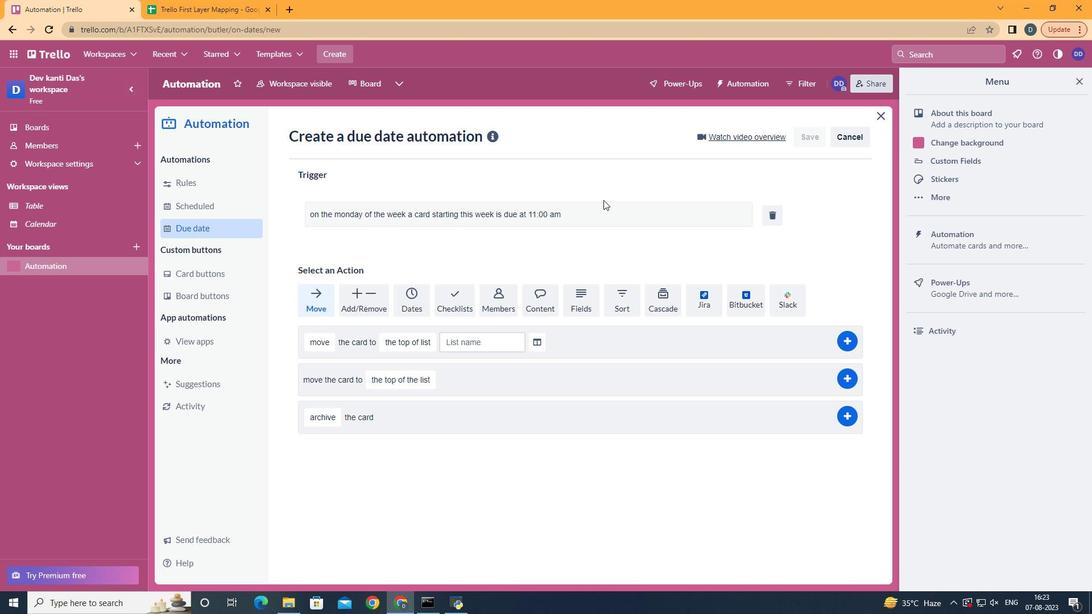
